 Task: Create a due date automation trigger when advanced on, 2 working days after a card is due add fields without custom field "Resume" set to a number lower or equal to 1 and lower than 10 at 11:00 AM.
Action: Mouse moved to (1076, 84)
Screenshot: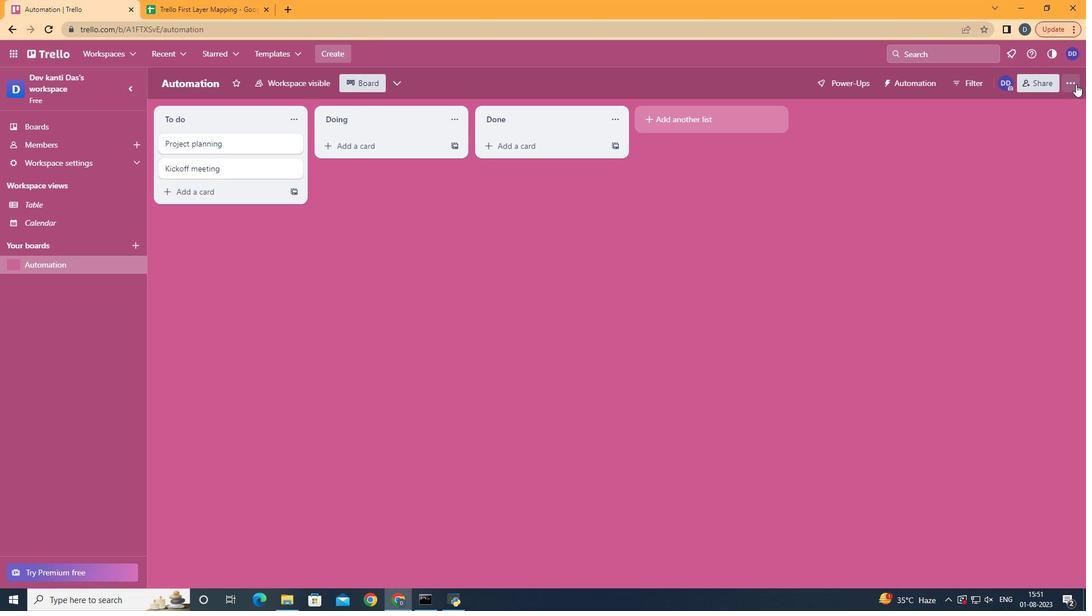 
Action: Mouse pressed left at (1076, 84)
Screenshot: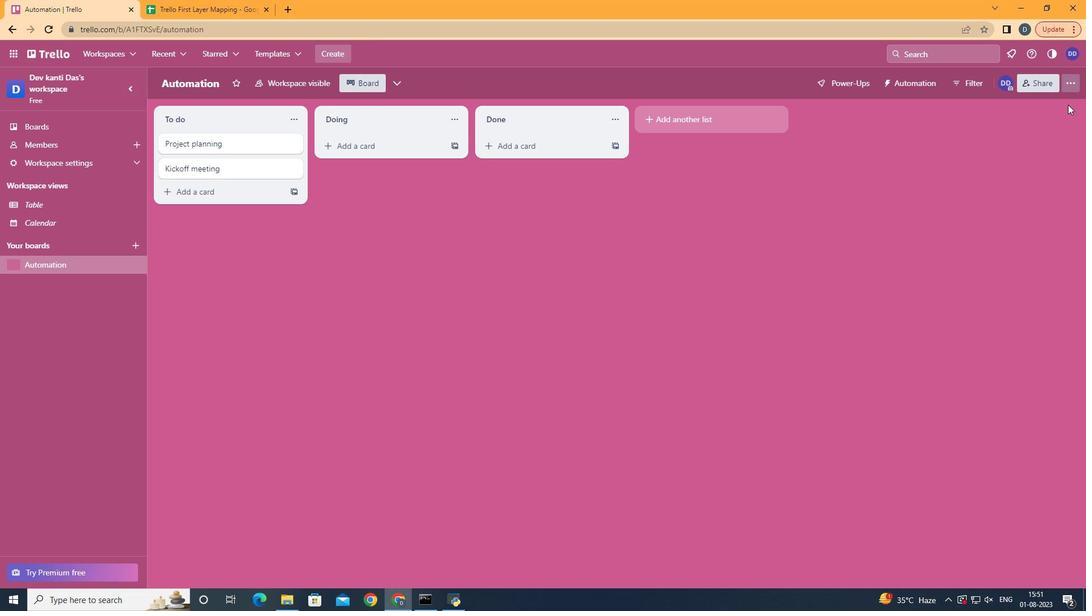 
Action: Mouse moved to (1001, 249)
Screenshot: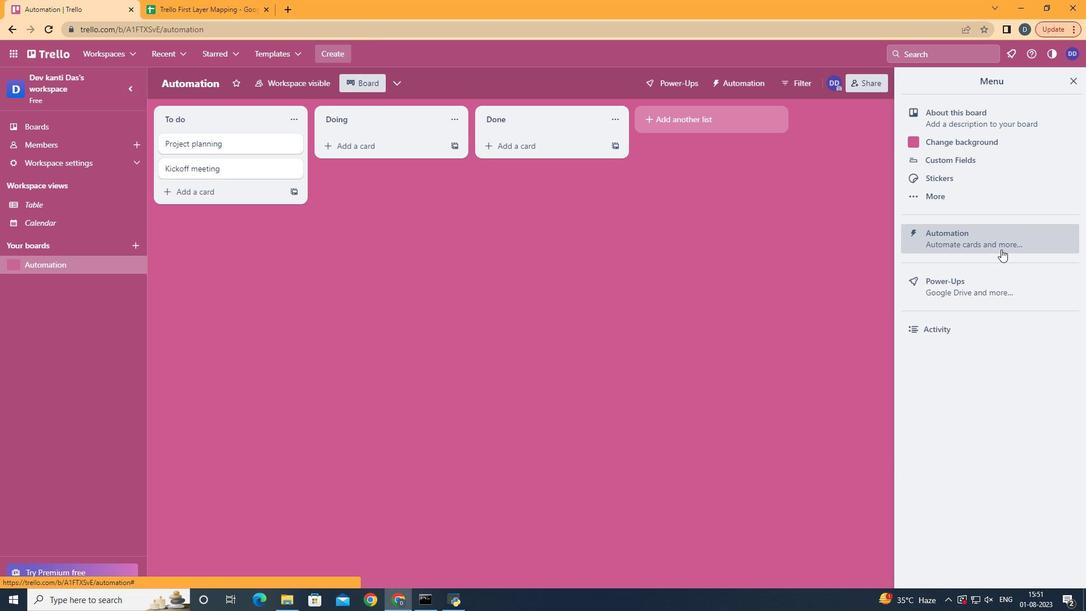 
Action: Mouse pressed left at (1001, 249)
Screenshot: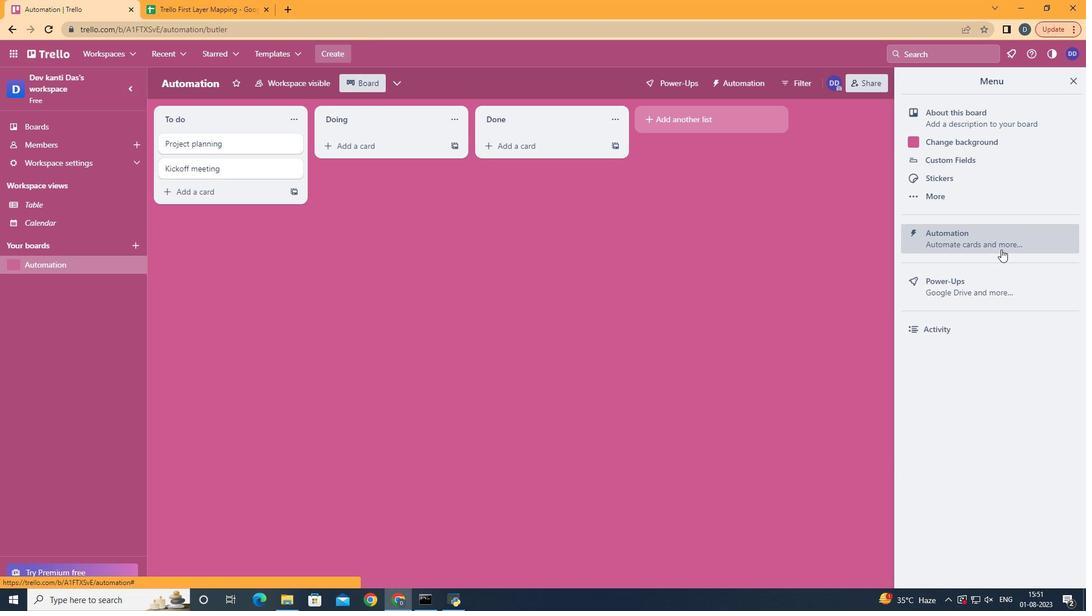 
Action: Mouse moved to (244, 233)
Screenshot: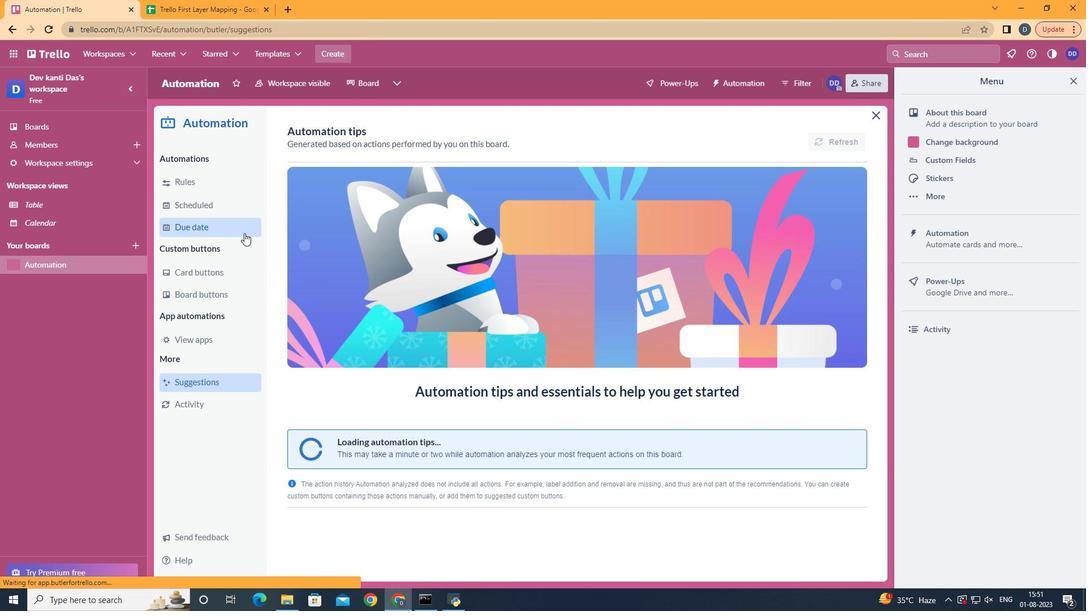 
Action: Mouse pressed left at (244, 233)
Screenshot: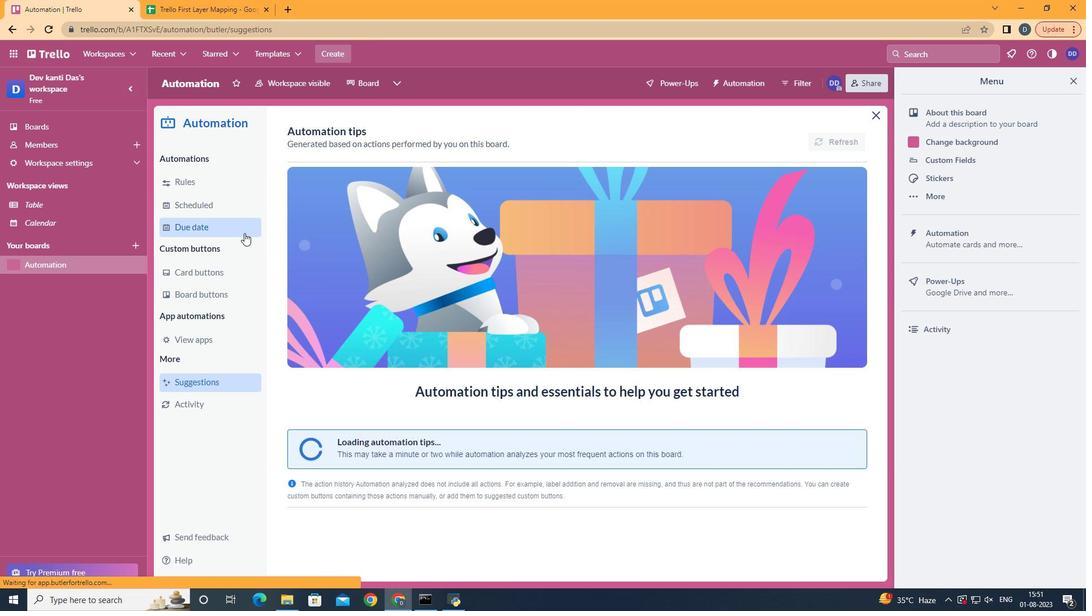 
Action: Mouse moved to (817, 132)
Screenshot: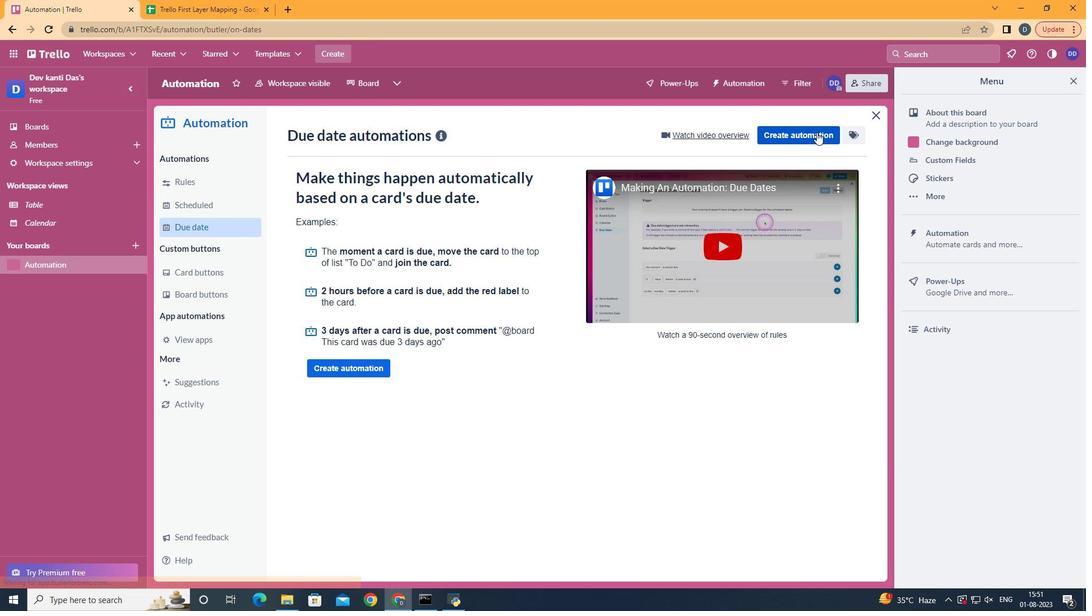 
Action: Mouse pressed left at (817, 132)
Screenshot: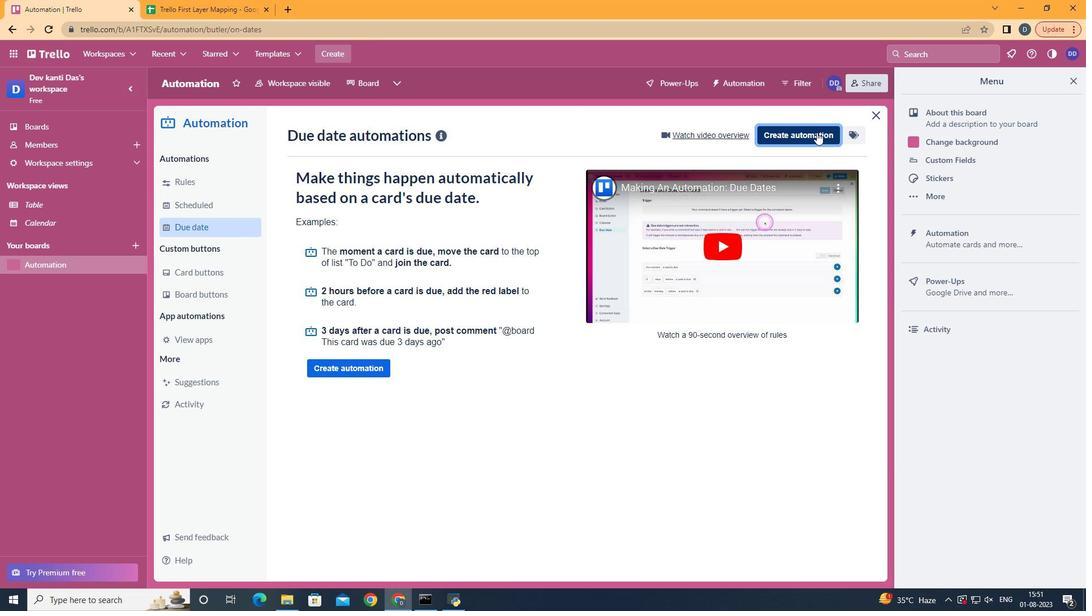 
Action: Mouse moved to (565, 238)
Screenshot: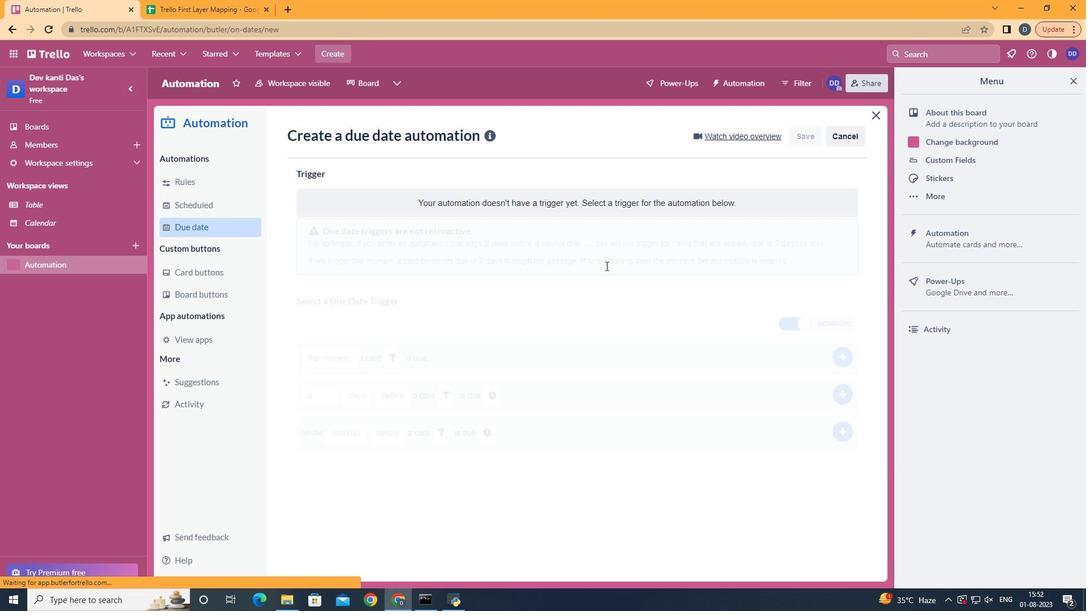 
Action: Mouse pressed left at (565, 238)
Screenshot: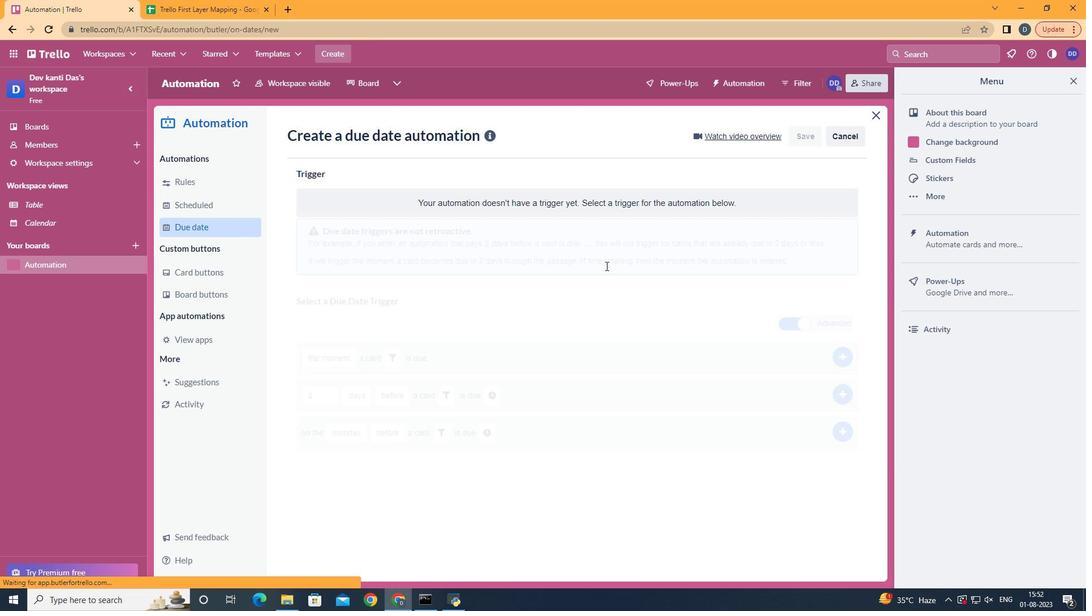 
Action: Mouse moved to (374, 456)
Screenshot: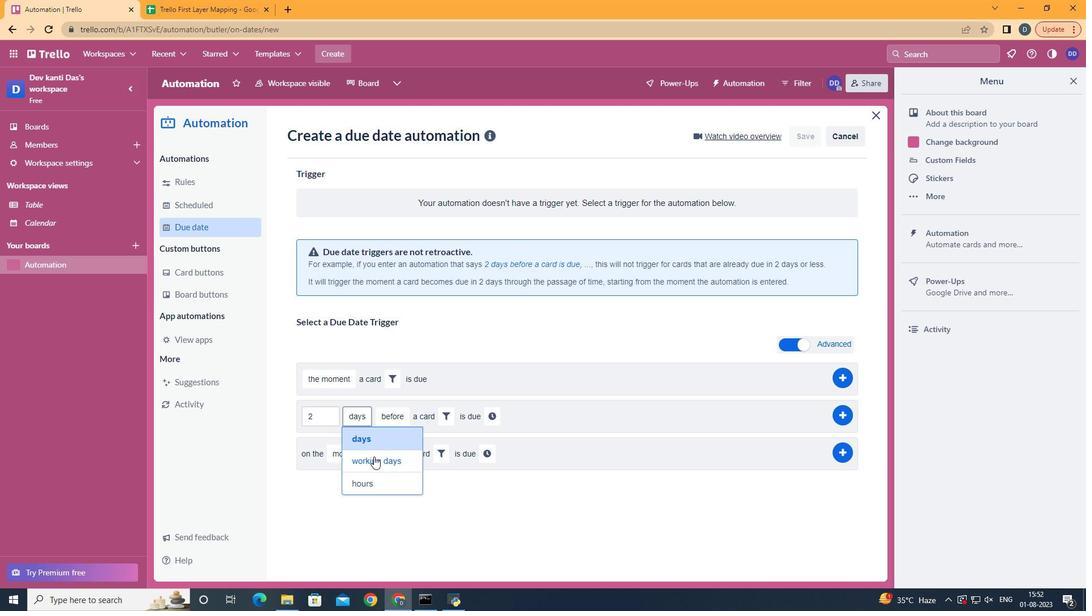 
Action: Mouse pressed left at (374, 456)
Screenshot: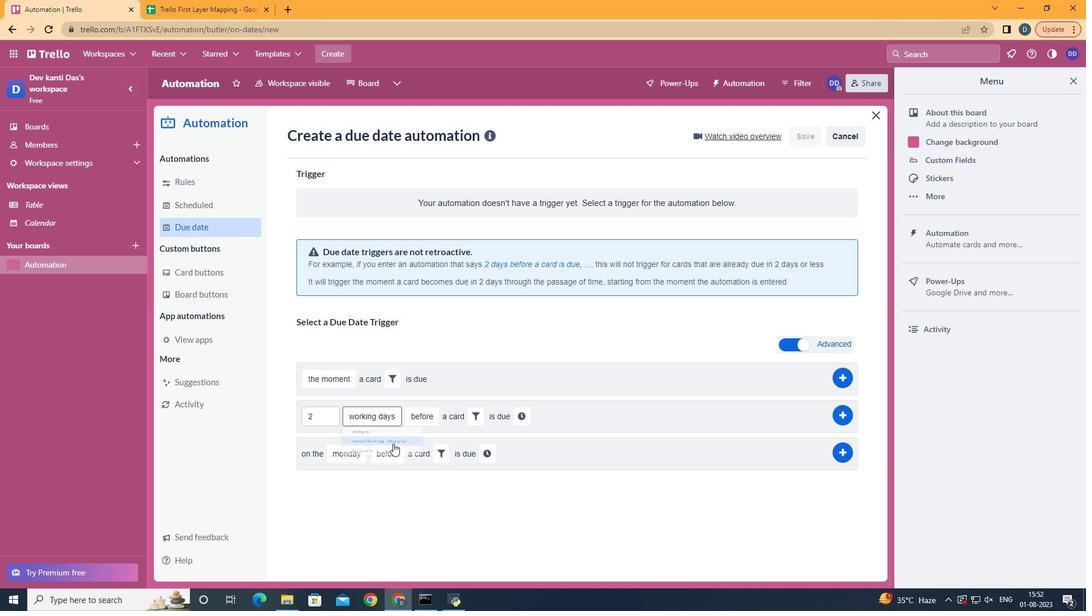 
Action: Mouse moved to (429, 453)
Screenshot: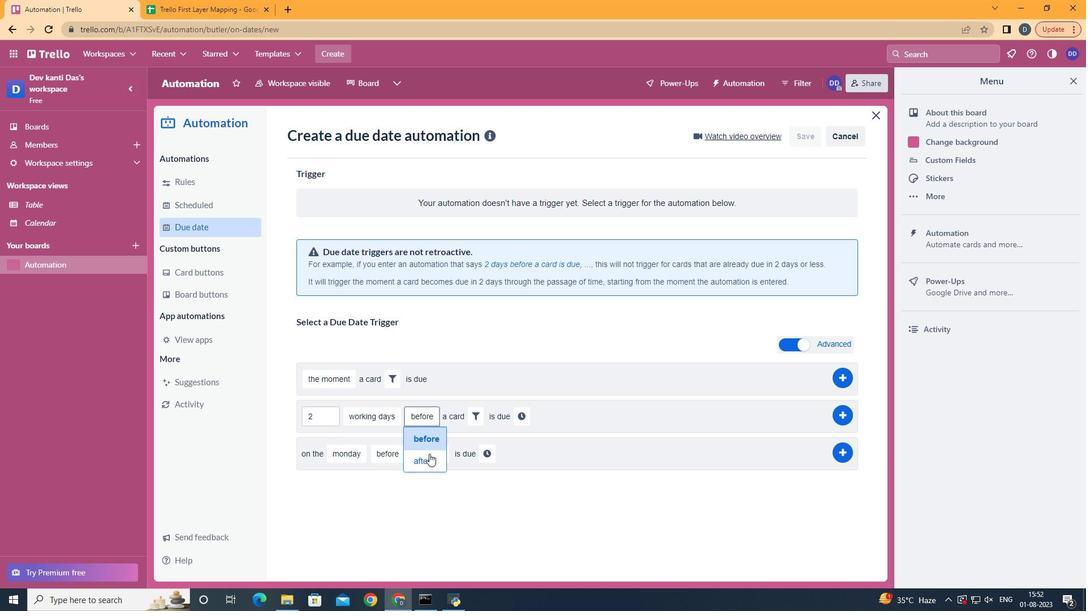 
Action: Mouse pressed left at (429, 453)
Screenshot: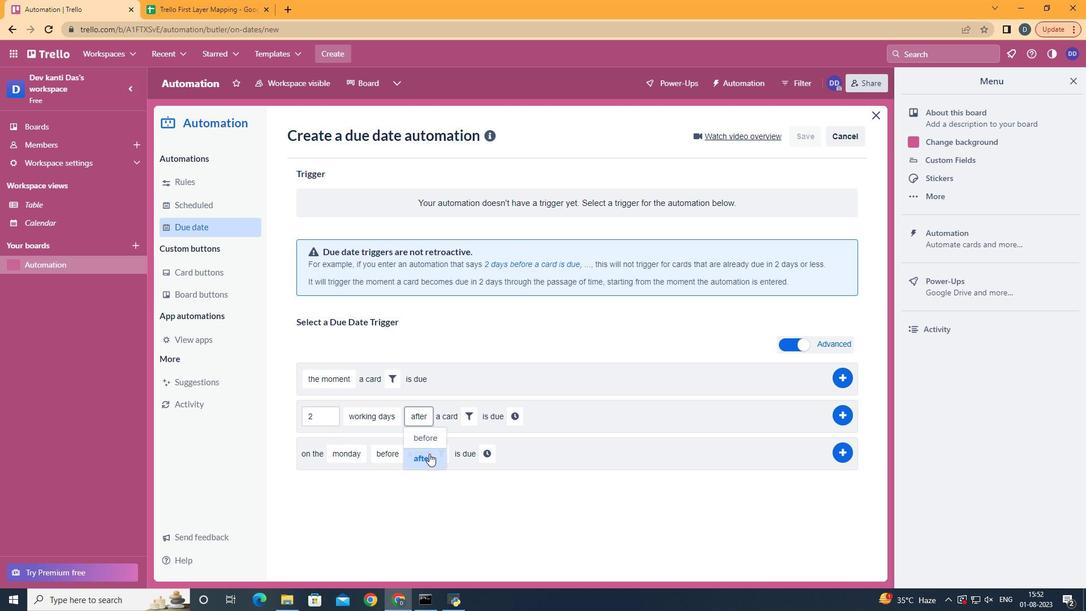 
Action: Mouse moved to (466, 421)
Screenshot: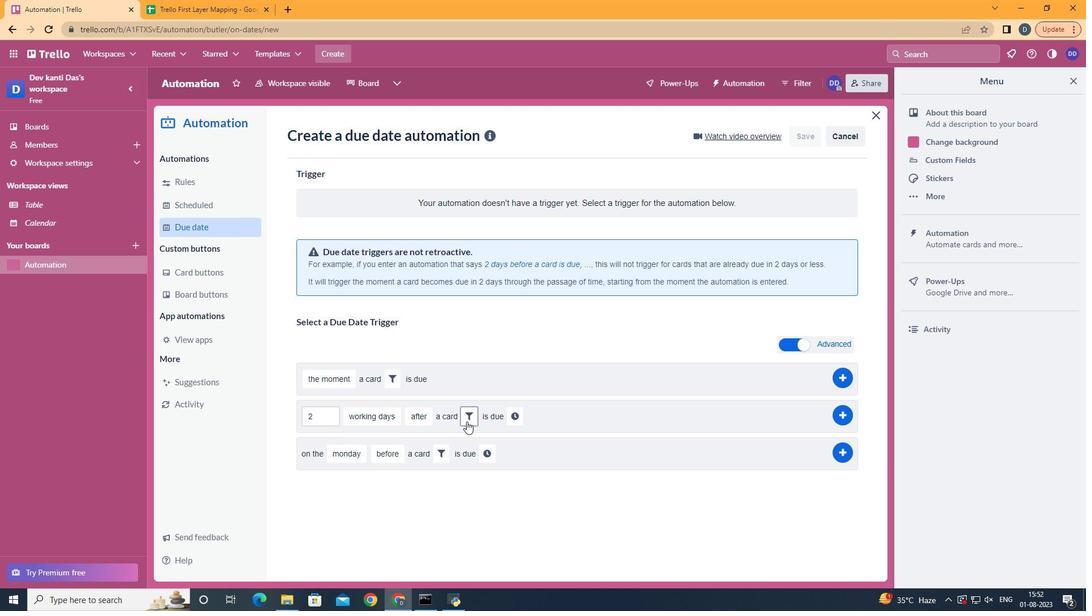 
Action: Mouse pressed left at (466, 421)
Screenshot: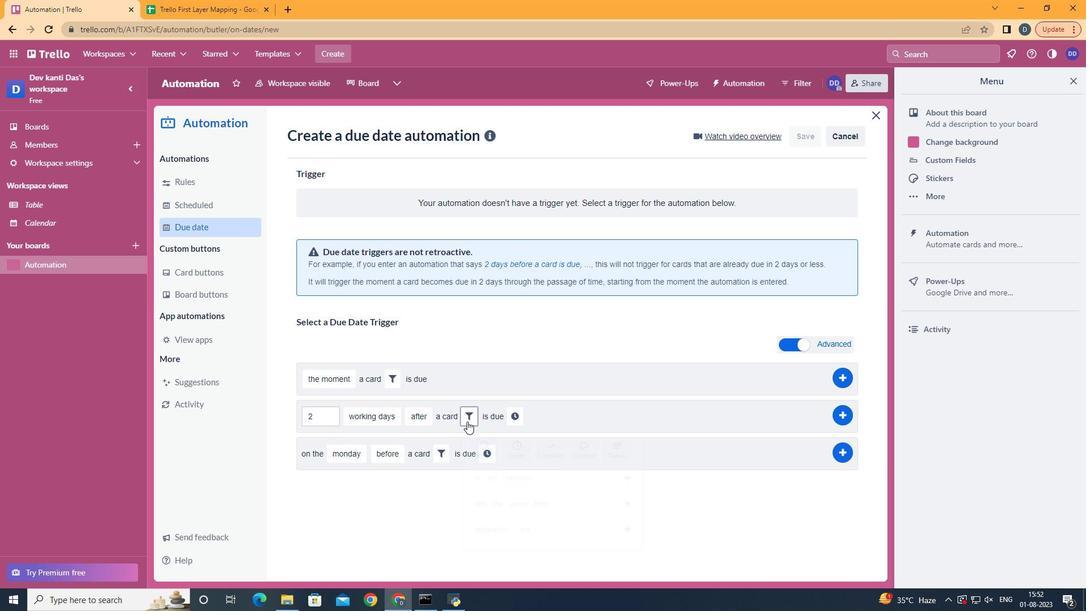 
Action: Mouse moved to (649, 451)
Screenshot: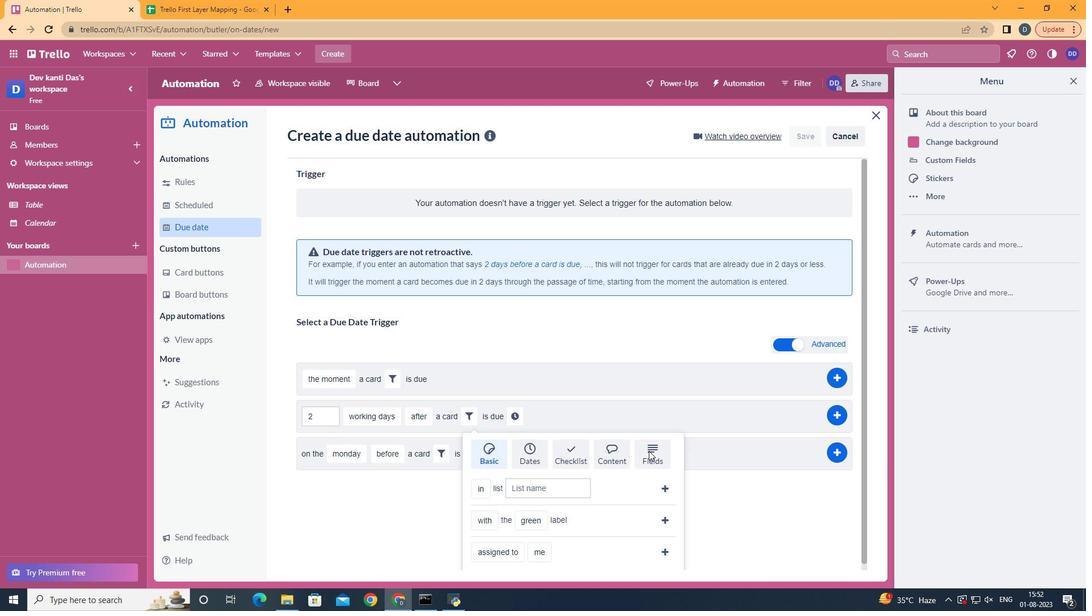 
Action: Mouse pressed left at (649, 451)
Screenshot: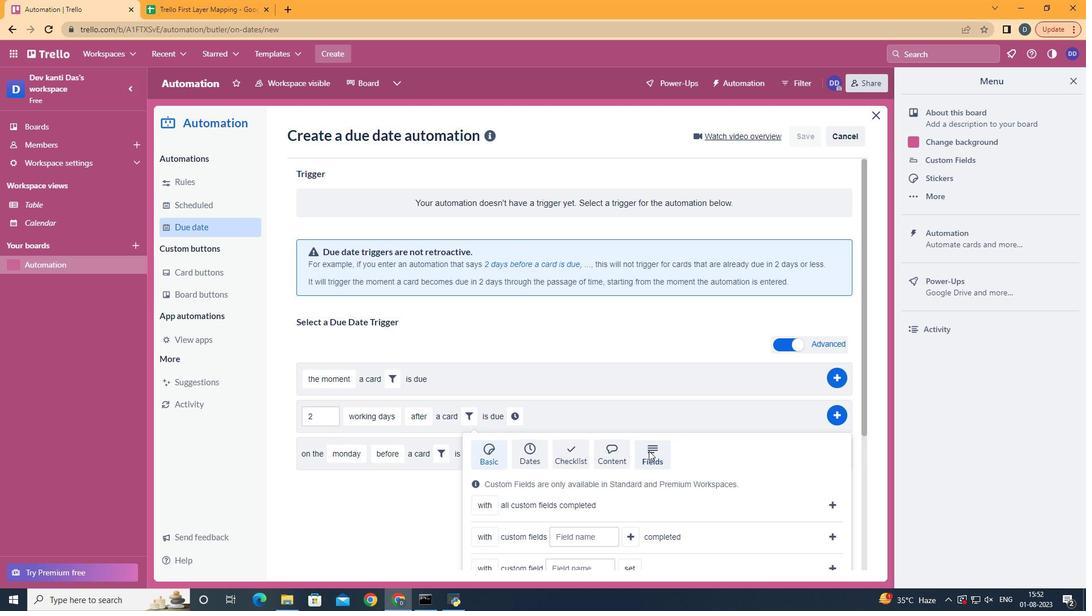 
Action: Mouse scrolled (649, 450) with delta (0, 0)
Screenshot: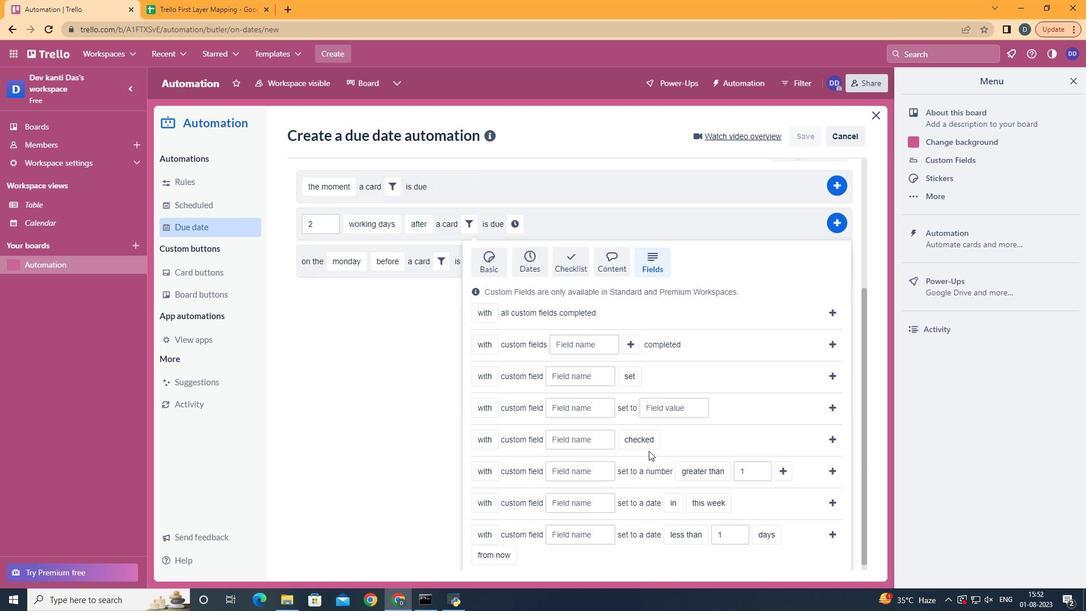 
Action: Mouse scrolled (649, 450) with delta (0, 0)
Screenshot: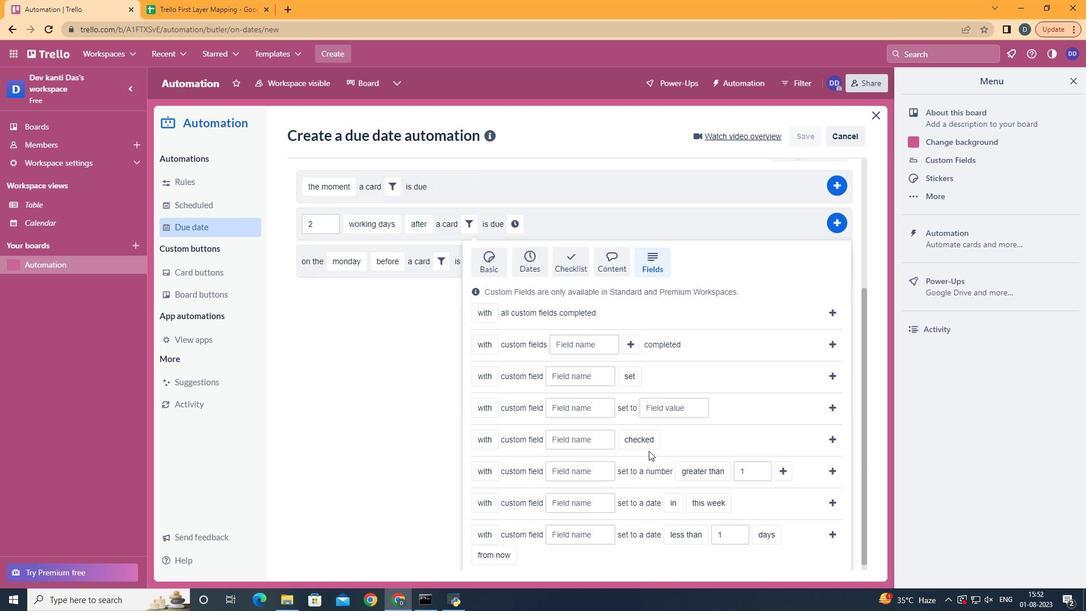 
Action: Mouse scrolled (649, 450) with delta (0, 0)
Screenshot: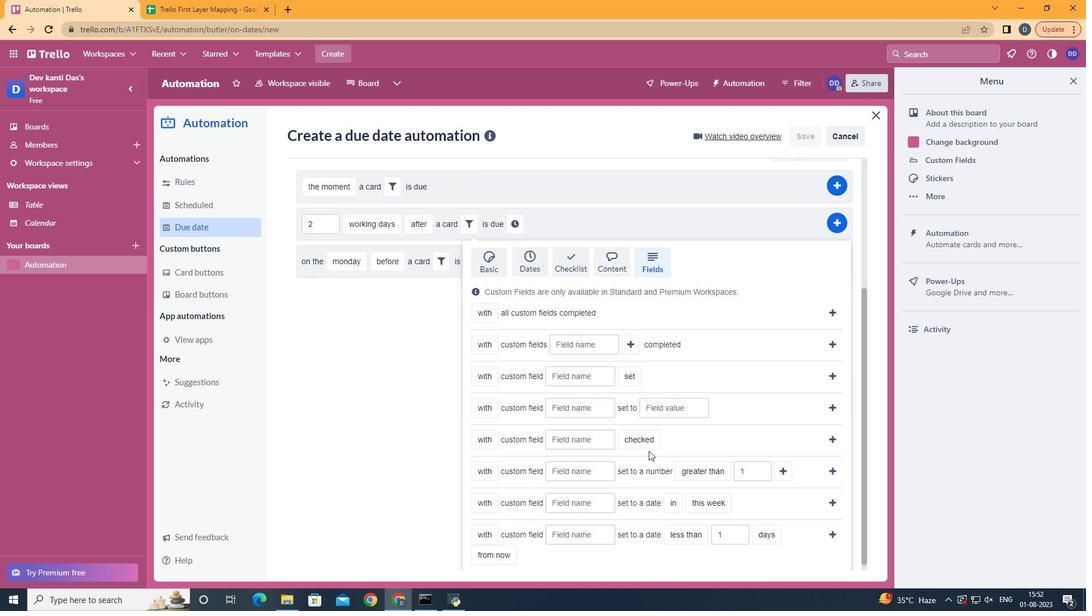 
Action: Mouse scrolled (649, 450) with delta (0, 0)
Screenshot: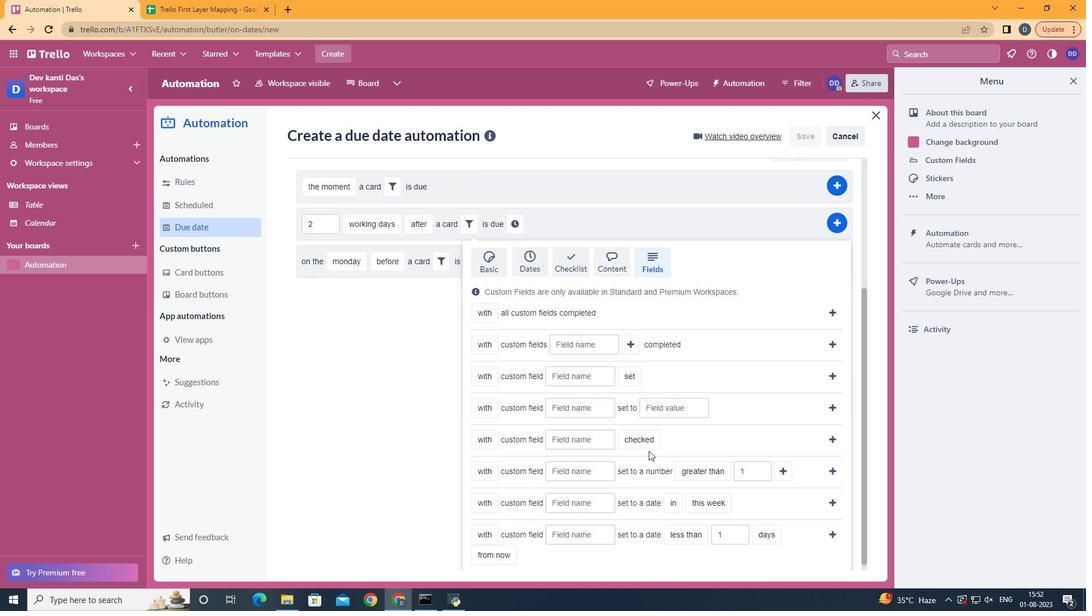 
Action: Mouse scrolled (649, 450) with delta (0, 0)
Screenshot: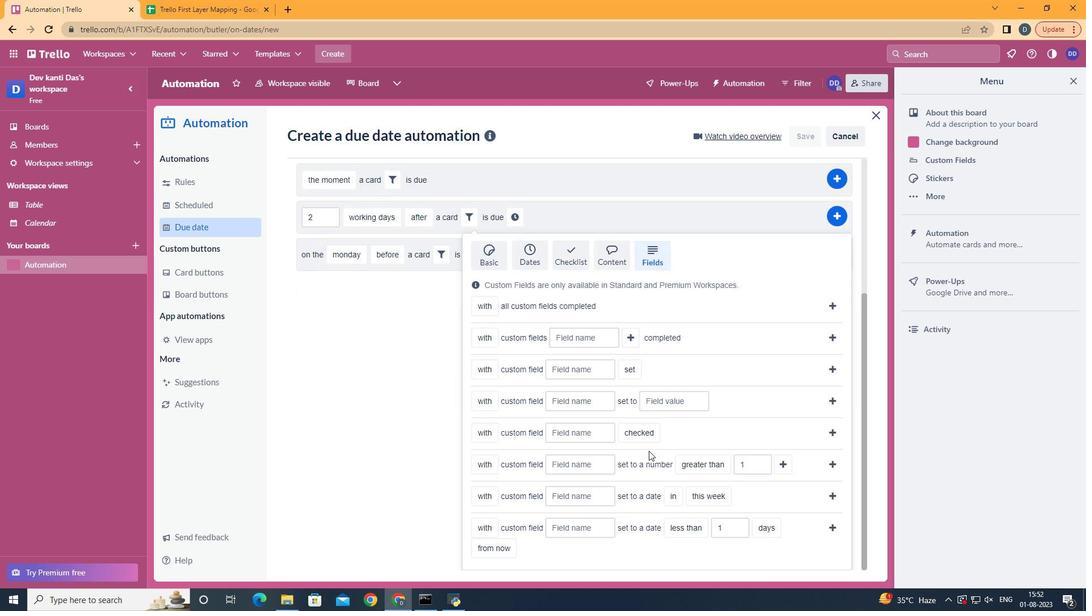 
Action: Mouse moved to (503, 505)
Screenshot: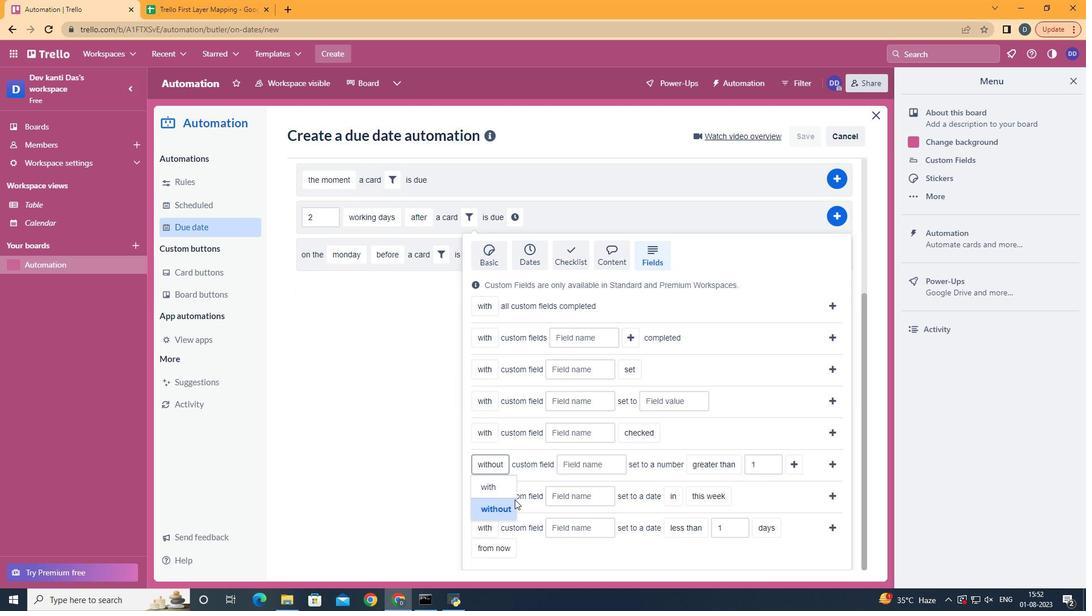 
Action: Mouse pressed left at (503, 505)
Screenshot: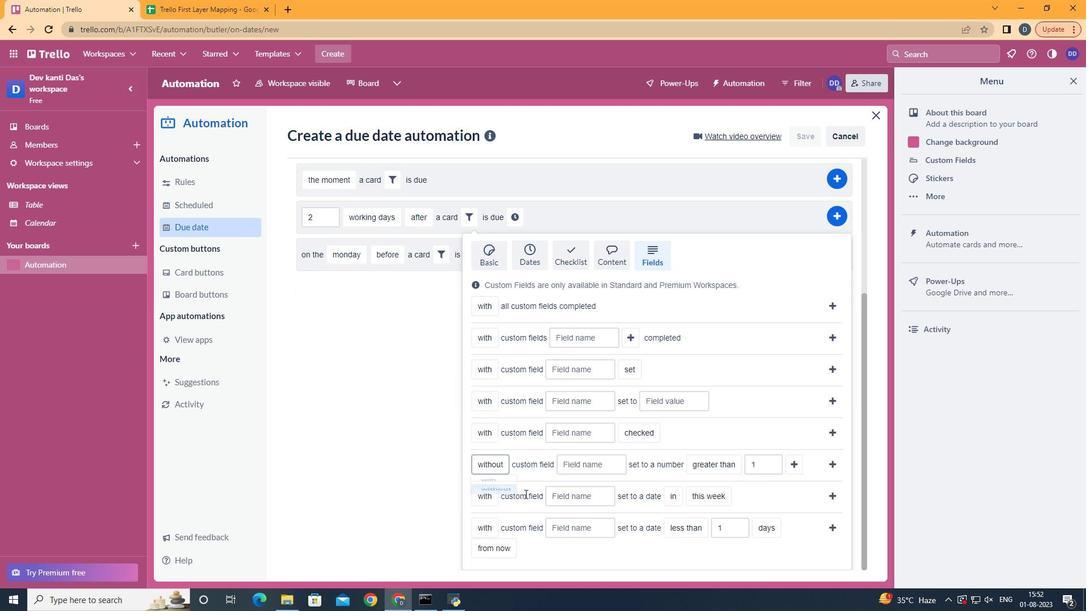 
Action: Mouse moved to (593, 461)
Screenshot: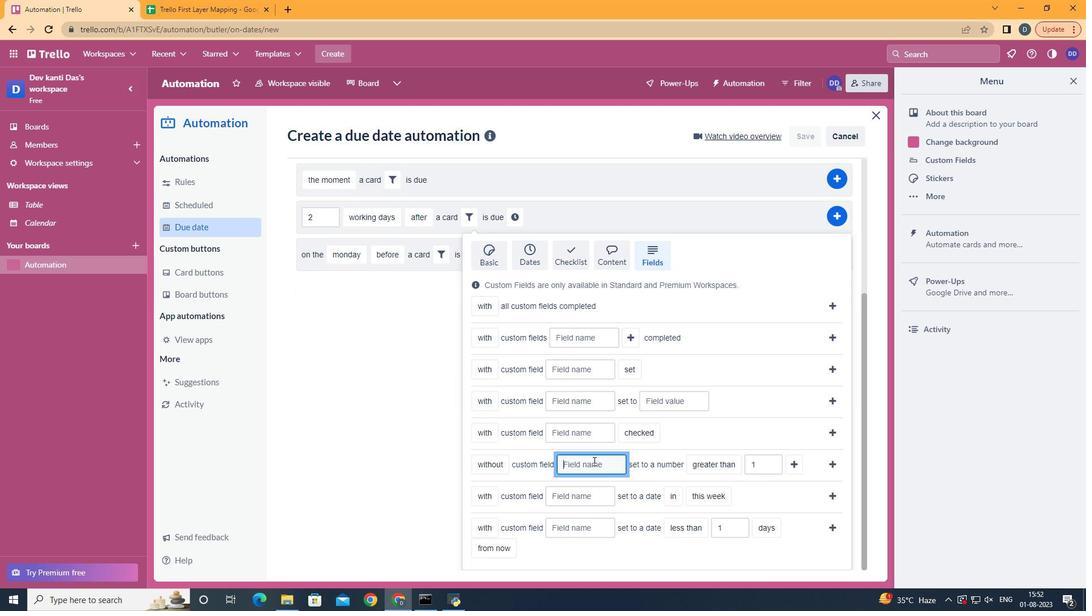 
Action: Mouse pressed left at (593, 461)
Screenshot: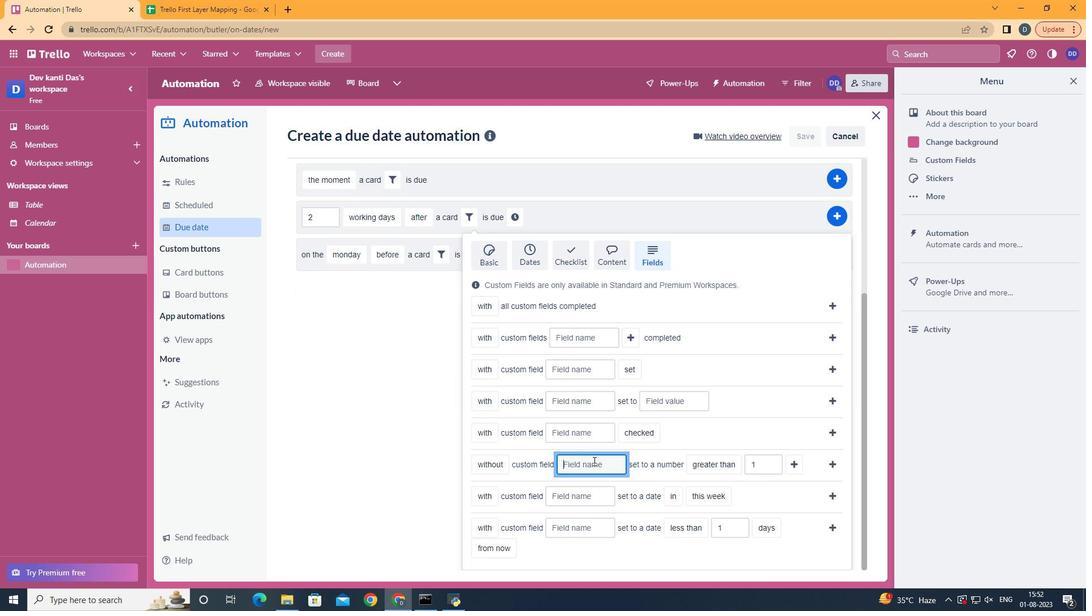 
Action: Key pressed <Key.shift>Resume
Screenshot: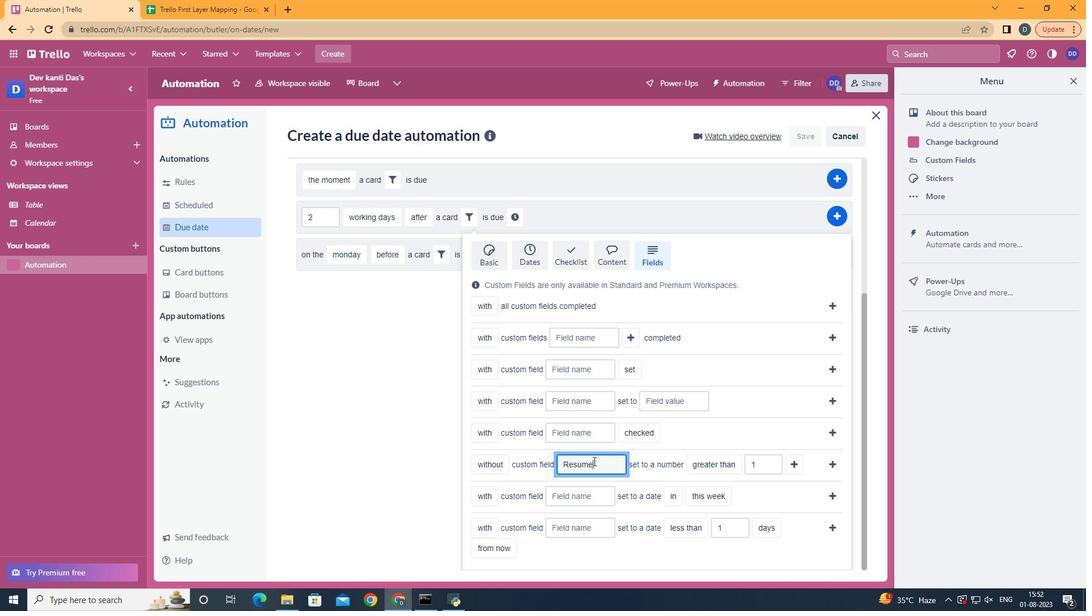 
Action: Mouse moved to (725, 548)
Screenshot: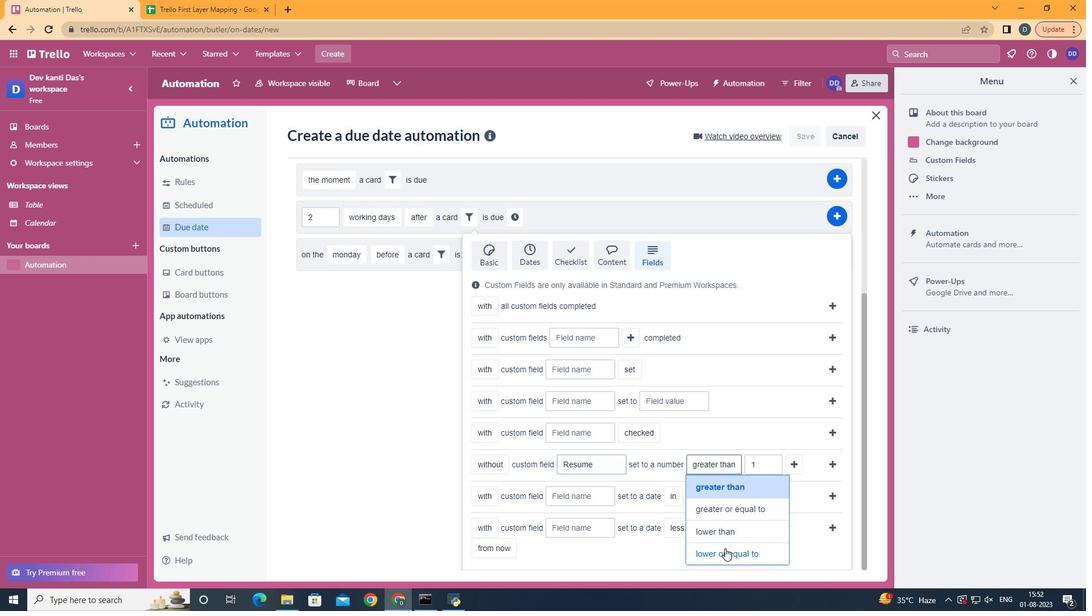 
Action: Mouse pressed left at (725, 548)
Screenshot: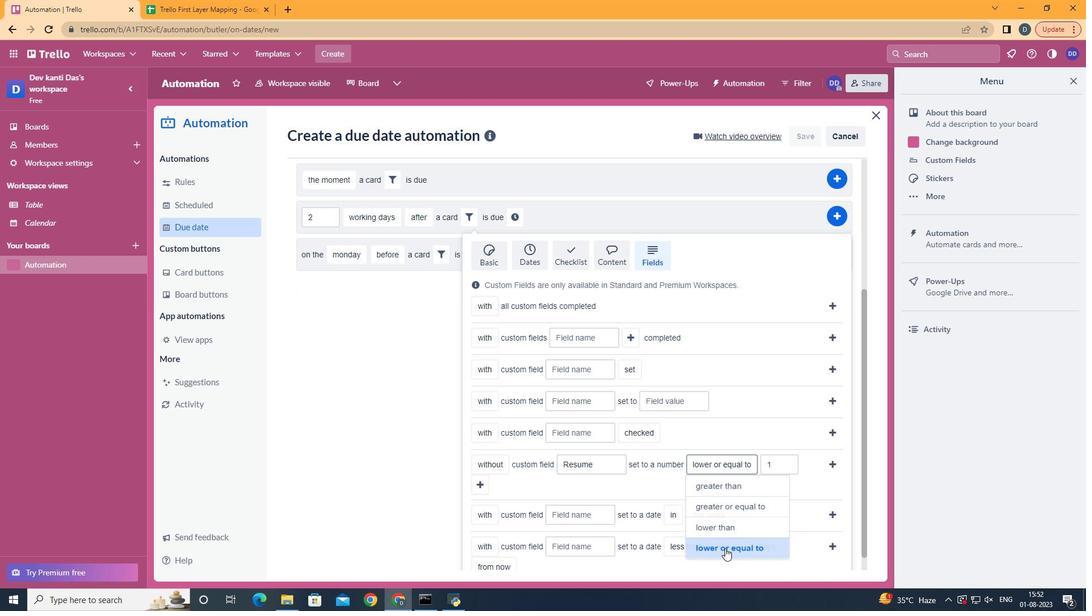
Action: Mouse moved to (480, 482)
Screenshot: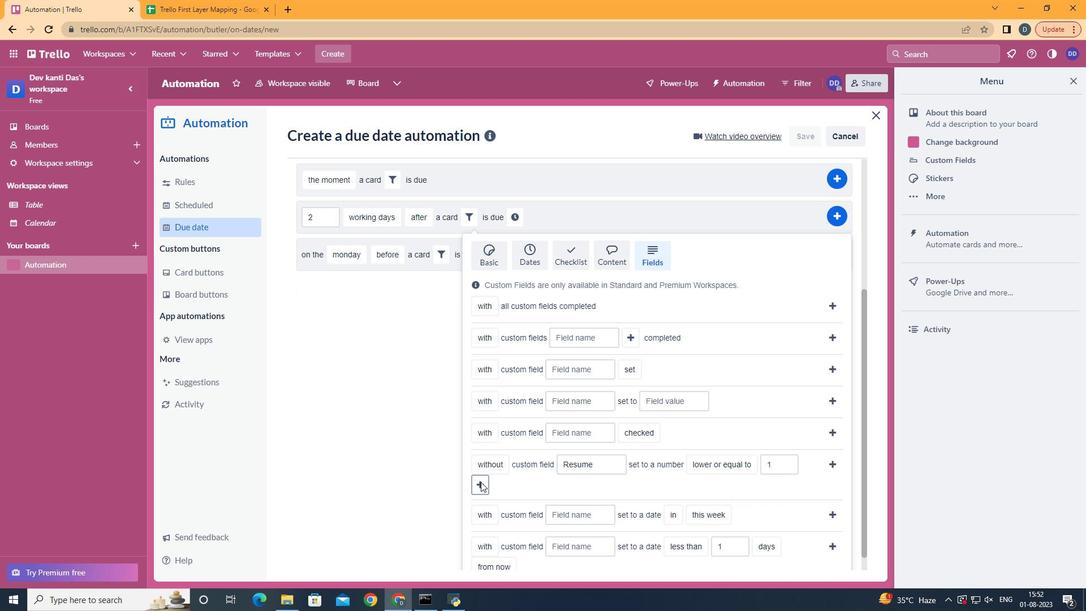 
Action: Mouse pressed left at (480, 482)
Screenshot: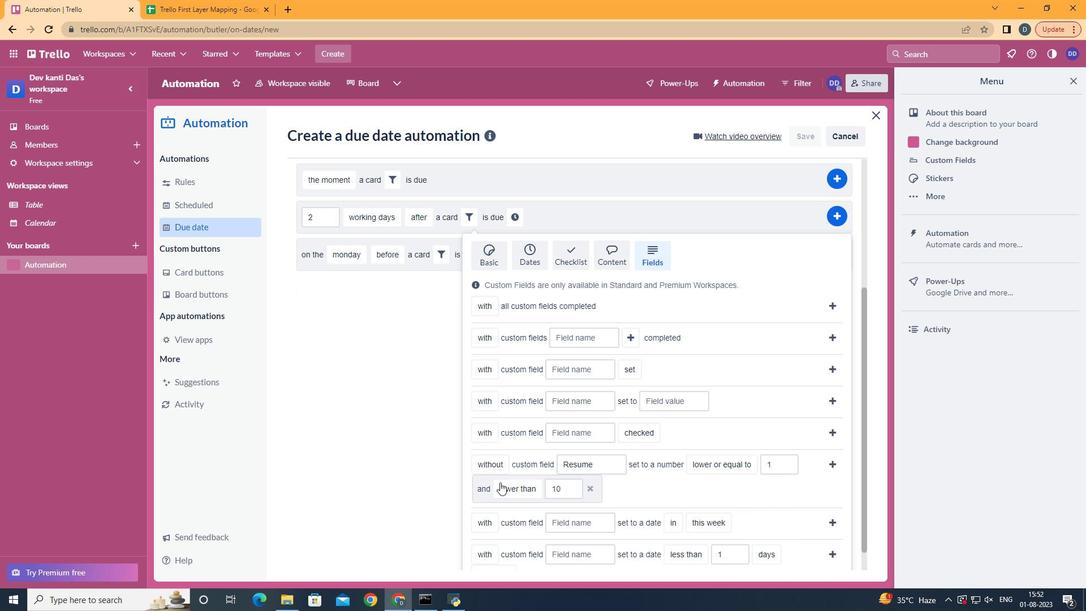 
Action: Mouse moved to (564, 398)
Screenshot: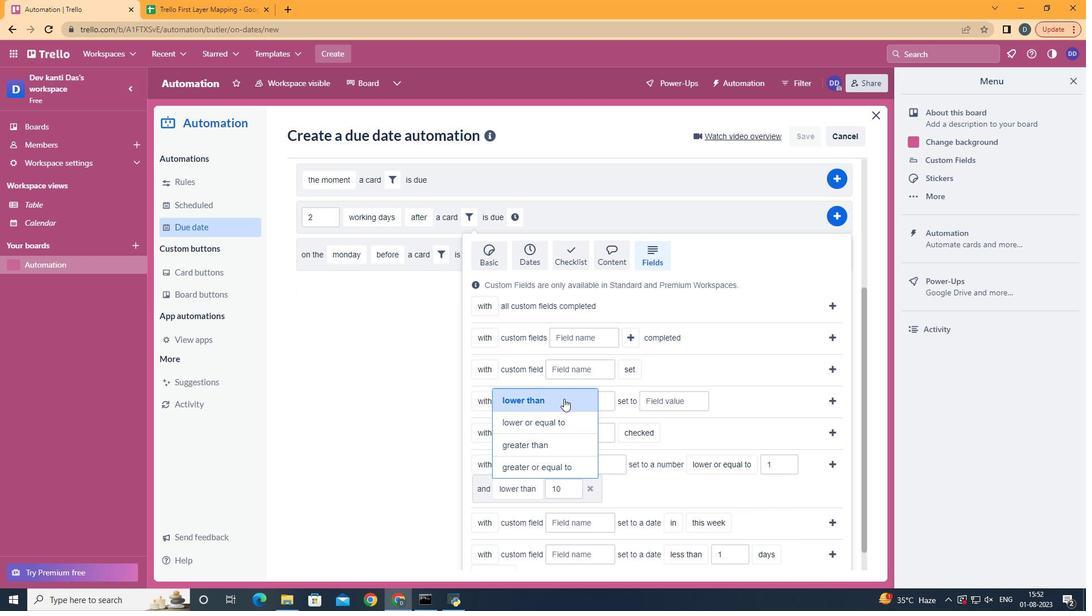 
Action: Mouse pressed left at (564, 398)
Screenshot: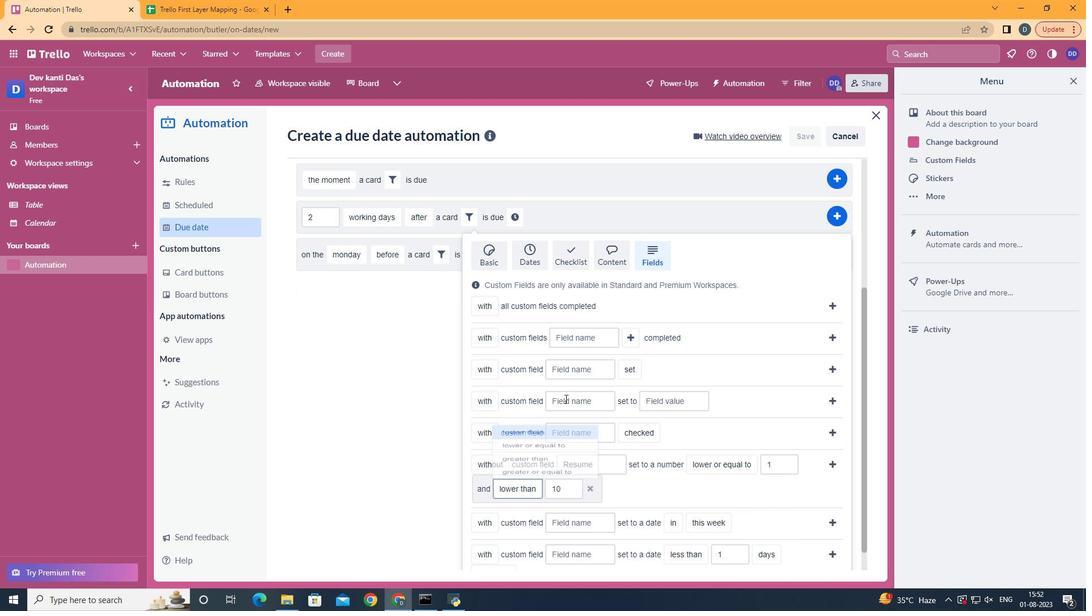 
Action: Mouse moved to (828, 465)
Screenshot: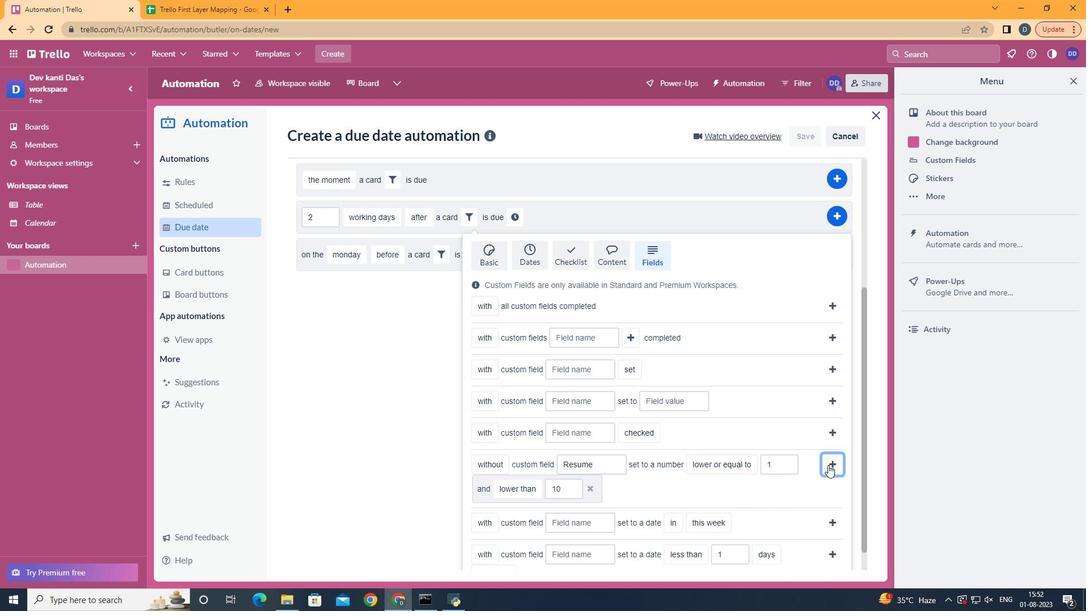 
Action: Mouse pressed left at (828, 465)
Screenshot: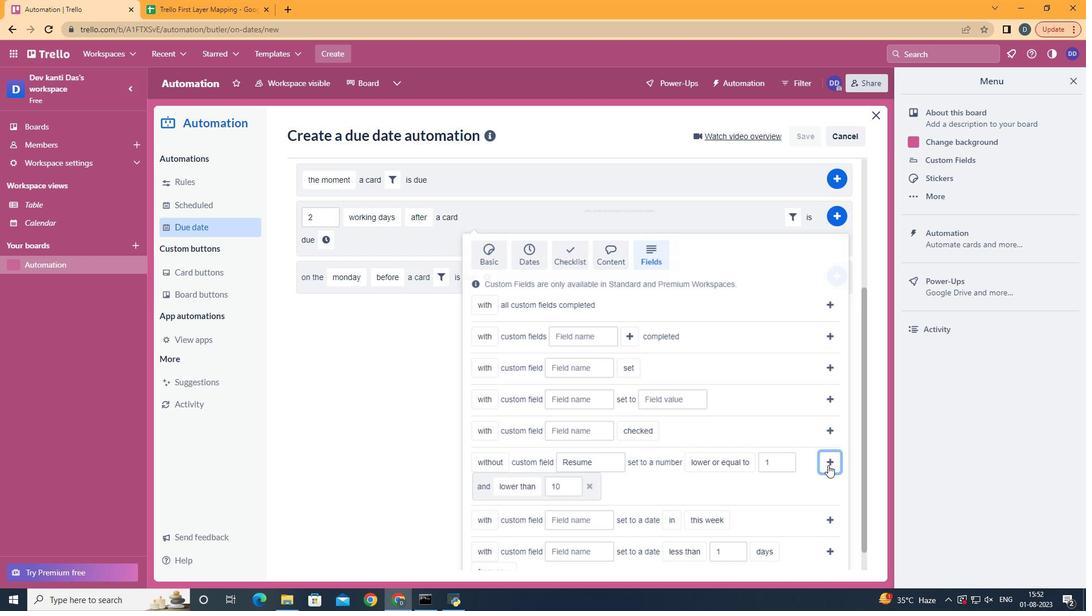 
Action: Mouse moved to (334, 435)
Screenshot: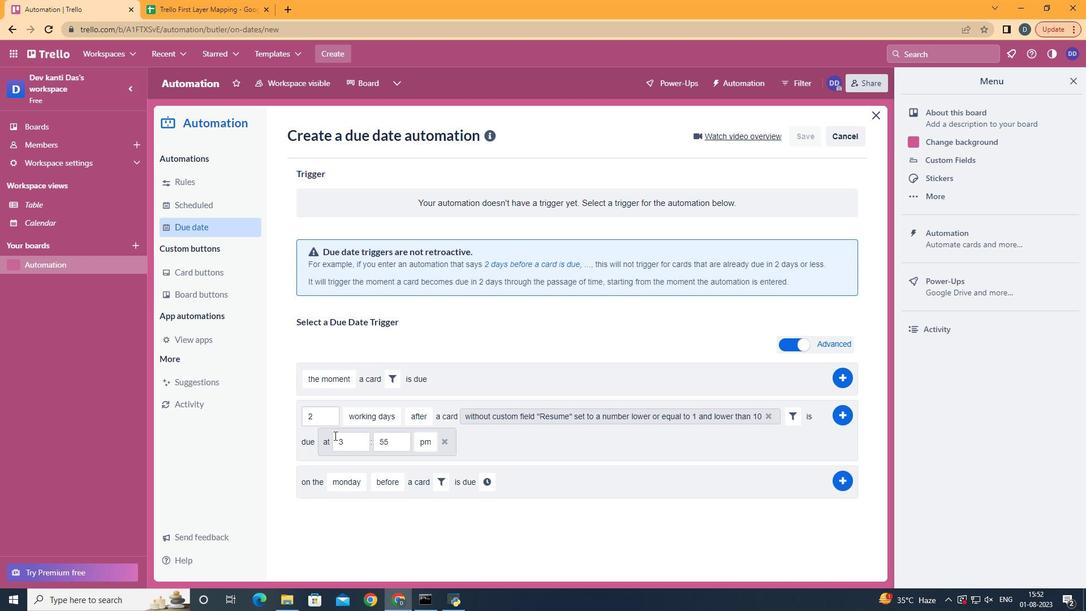 
Action: Mouse pressed left at (334, 435)
Screenshot: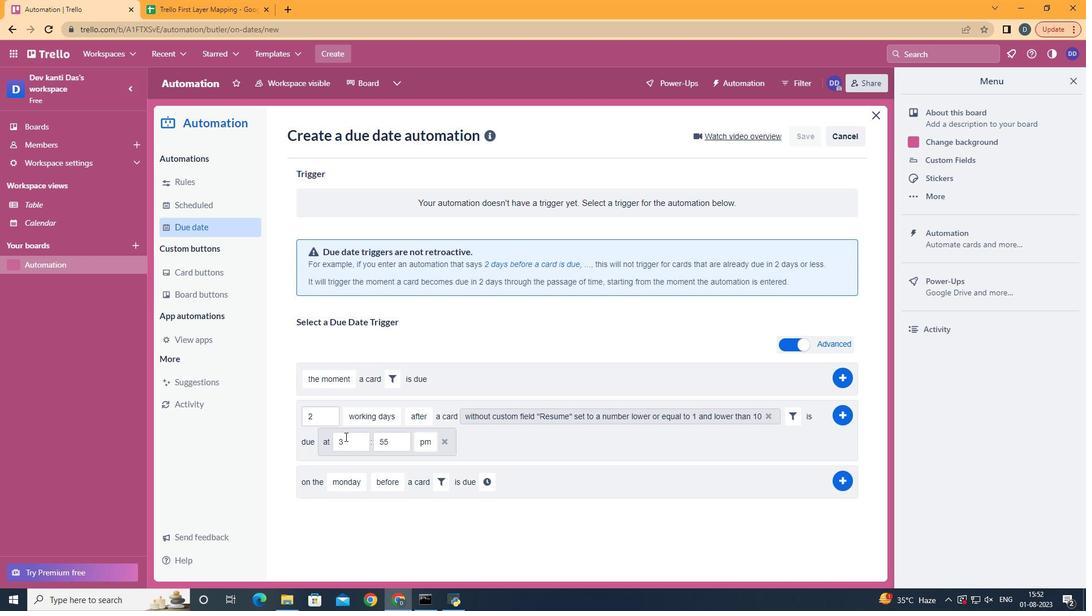 
Action: Mouse moved to (366, 441)
Screenshot: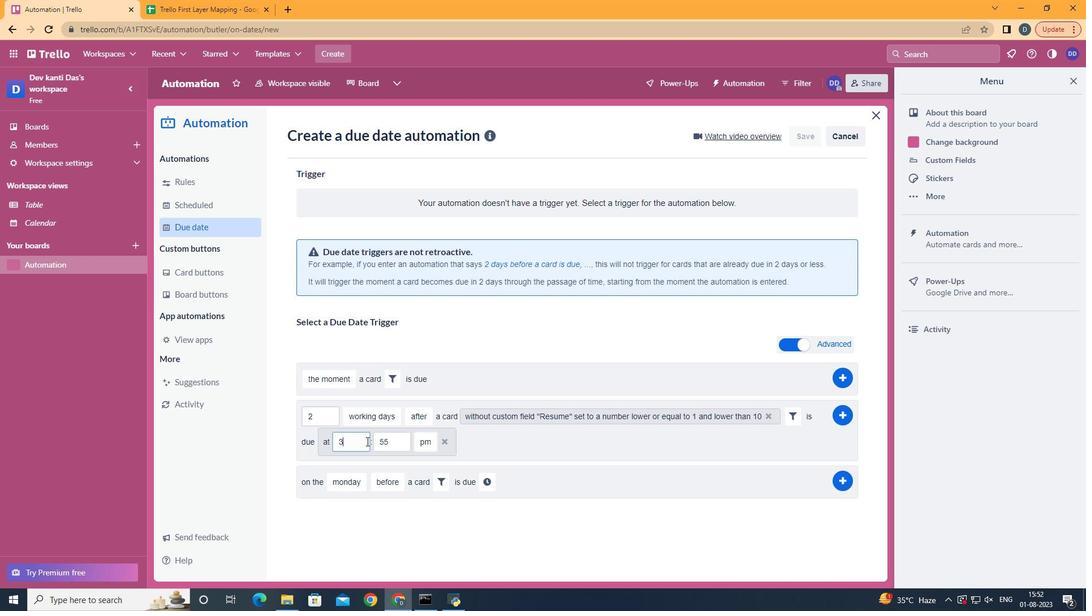 
Action: Mouse pressed left at (366, 441)
Screenshot: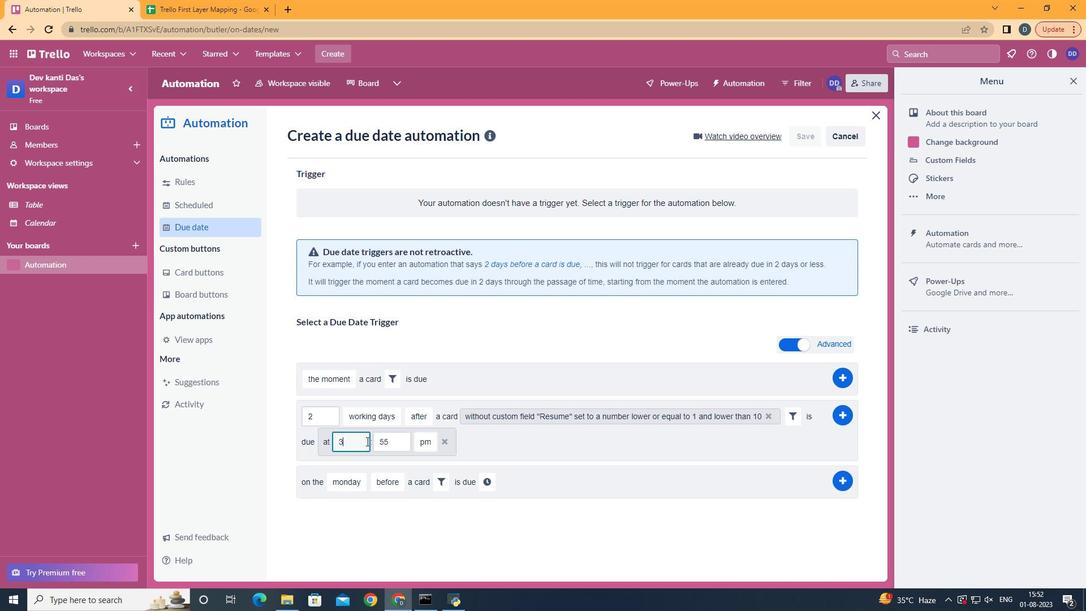 
Action: Key pressed <Key.backspace>11
Screenshot: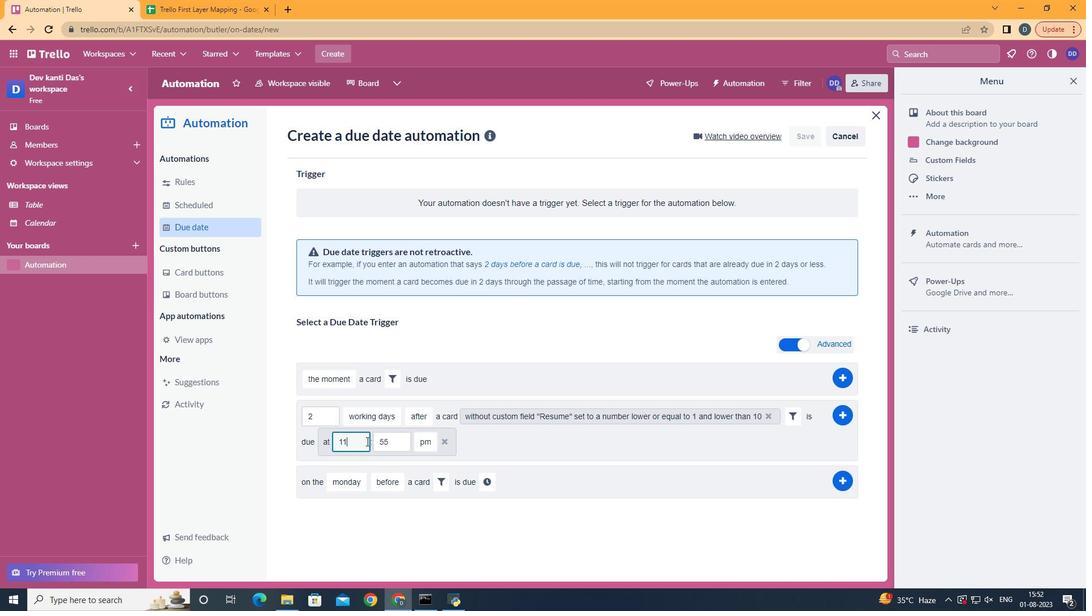 
Action: Mouse moved to (392, 438)
Screenshot: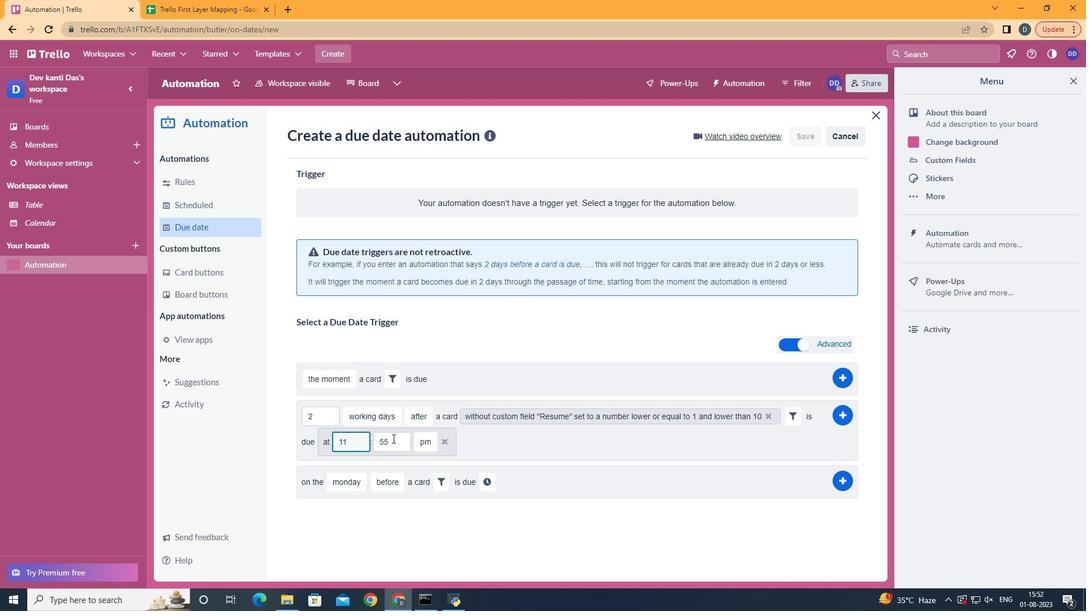 
Action: Mouse pressed left at (392, 438)
Screenshot: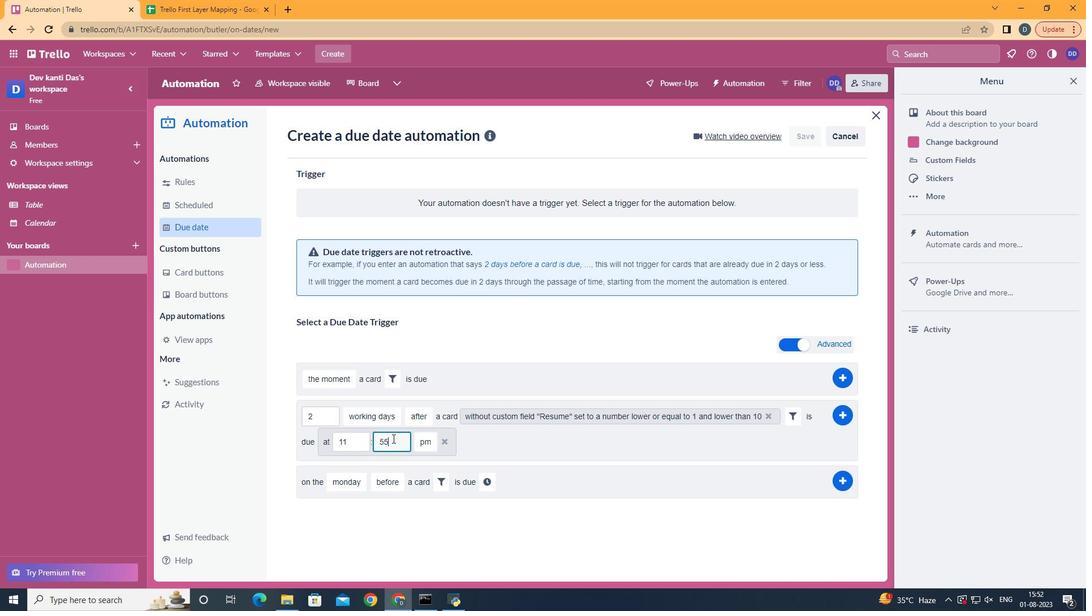 
Action: Key pressed <Key.backspace><Key.backspace>00
Screenshot: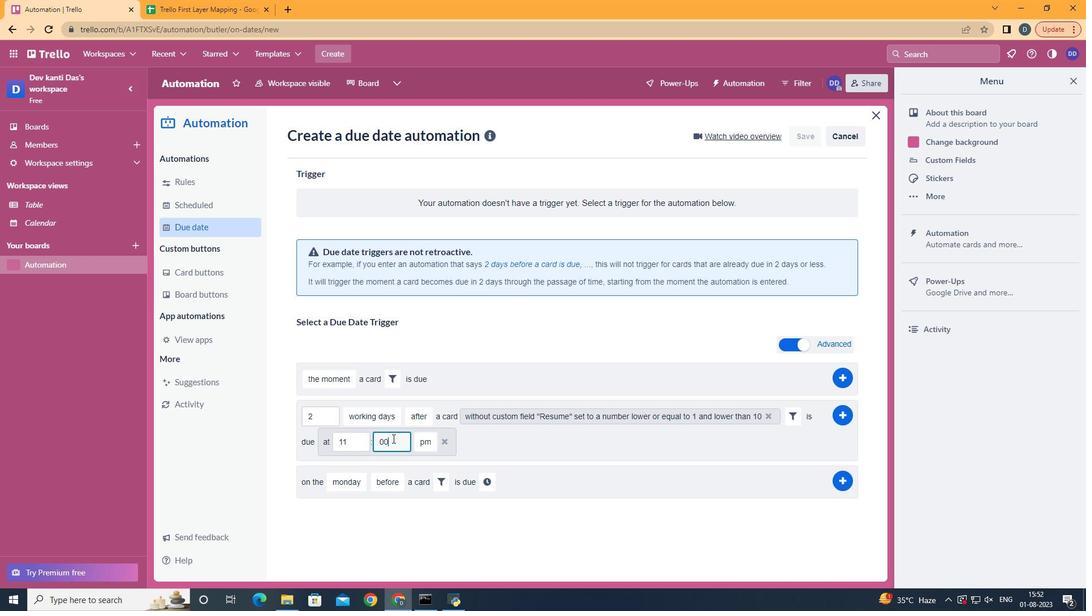 
Action: Mouse moved to (426, 465)
Screenshot: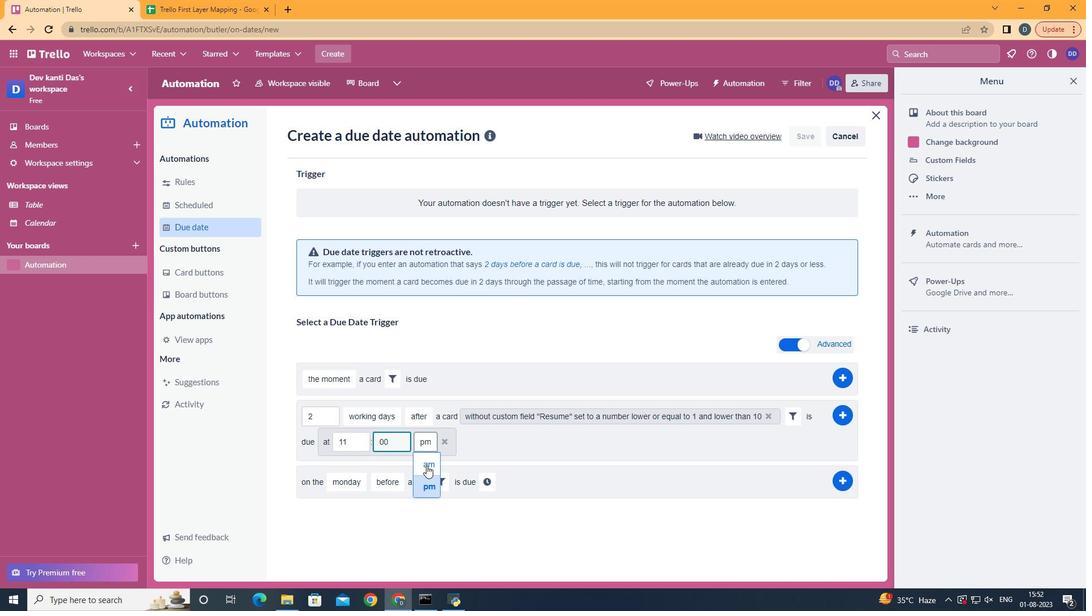 
Action: Mouse pressed left at (426, 465)
Screenshot: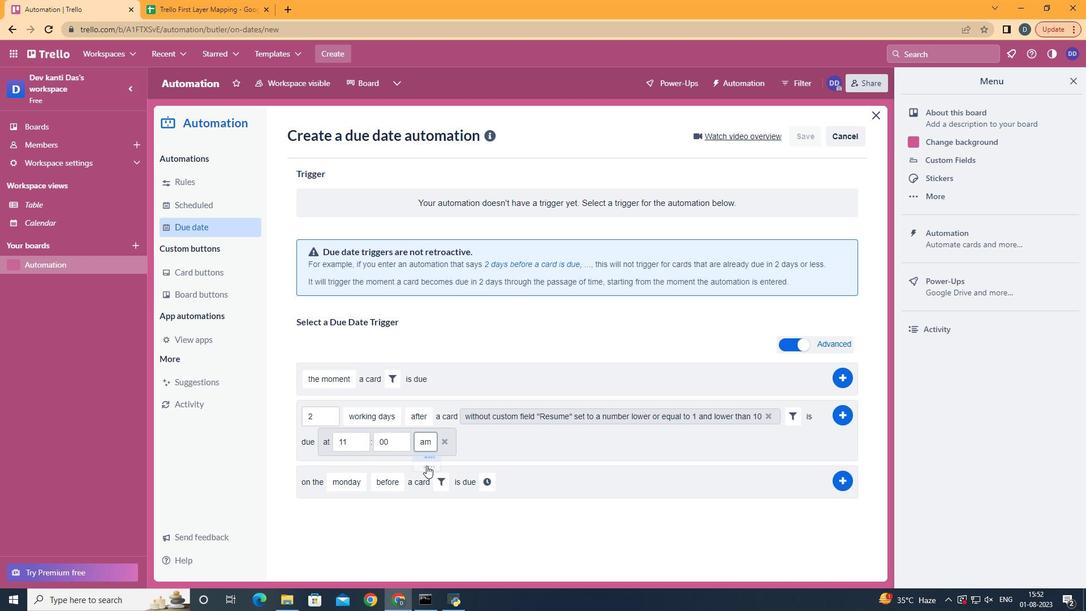 
Action: Mouse moved to (835, 415)
Screenshot: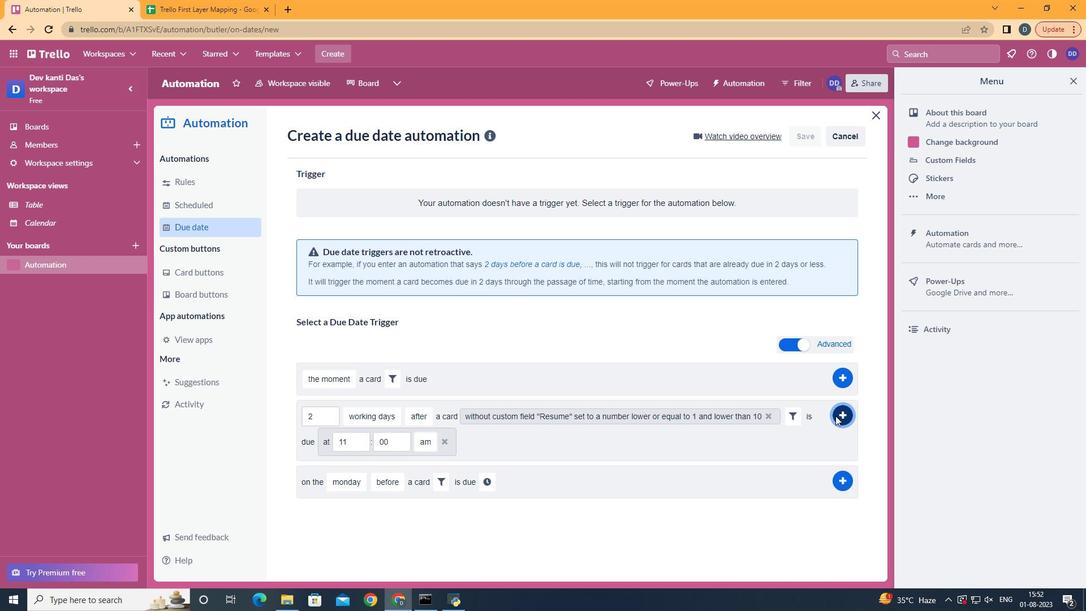 
Action: Mouse pressed left at (835, 415)
Screenshot: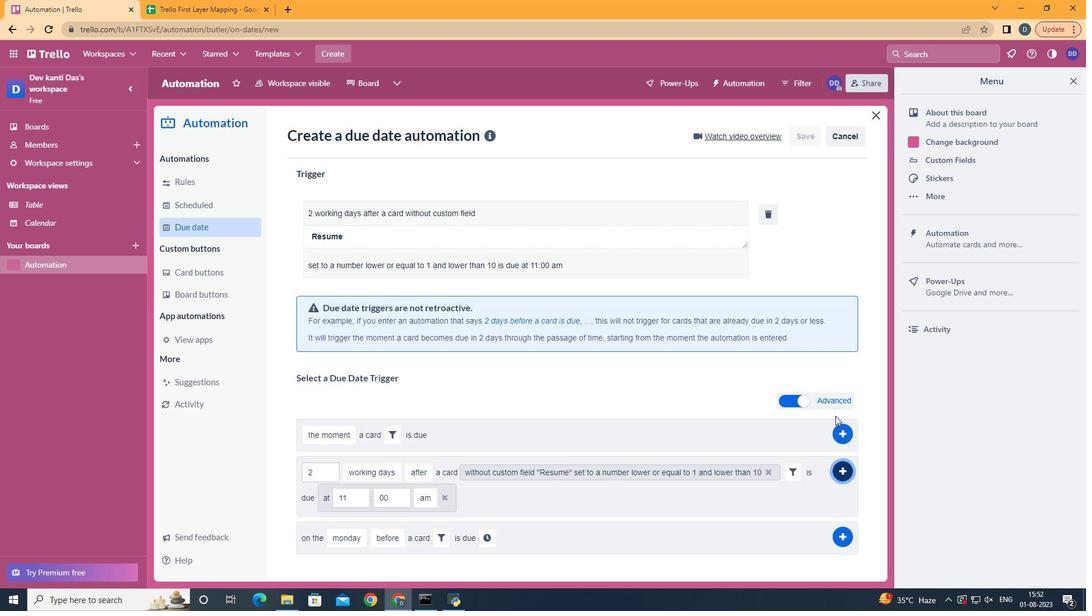 
Action: Mouse moved to (632, 198)
Screenshot: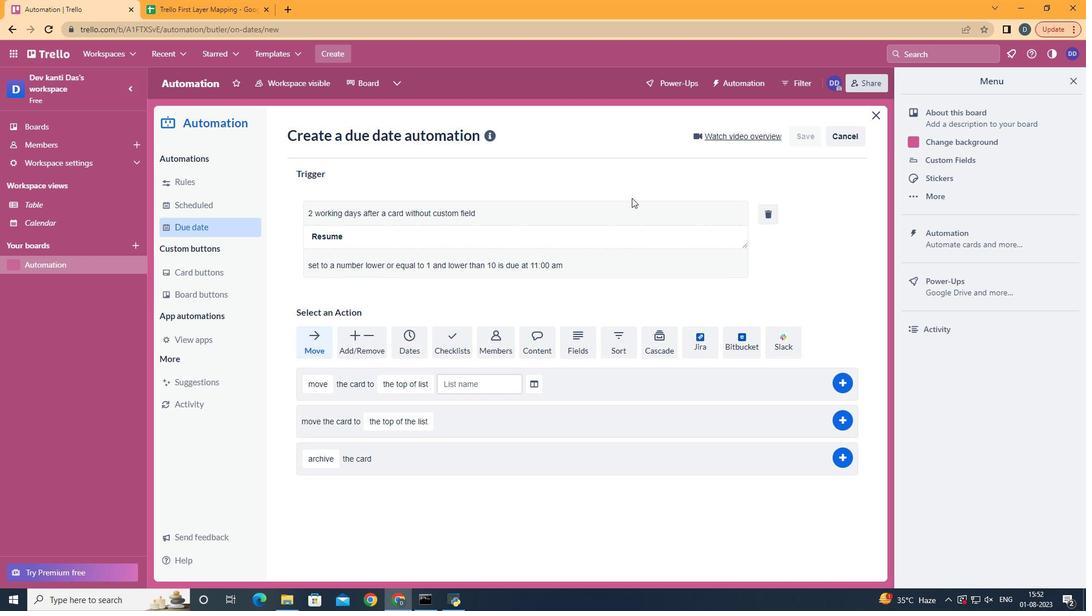 
